 Task: Look for vegan products only.
Action: Mouse moved to (23, 70)
Screenshot: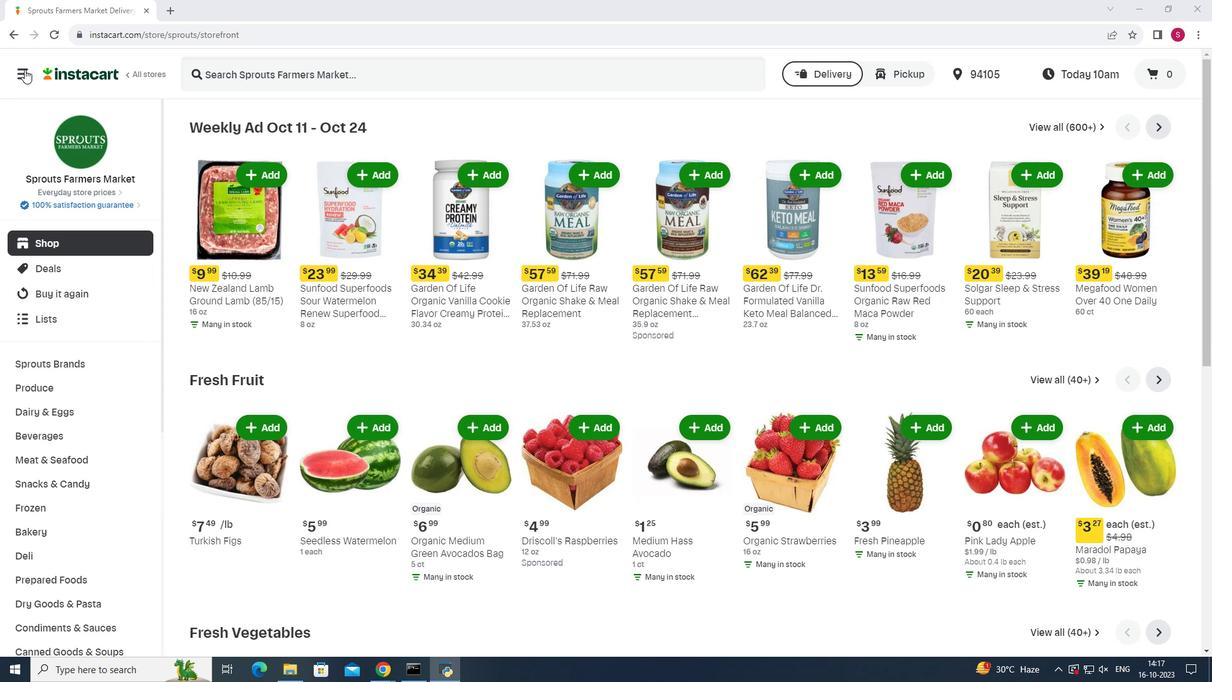 
Action: Mouse pressed left at (23, 70)
Screenshot: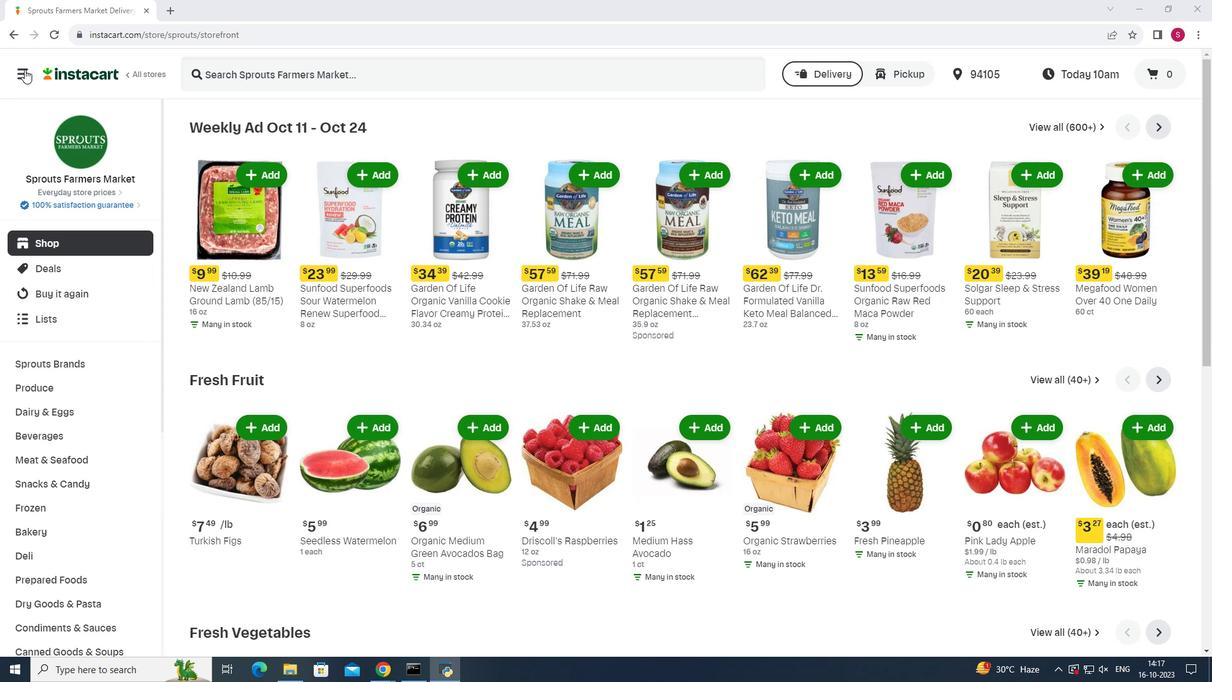 
Action: Mouse moved to (85, 324)
Screenshot: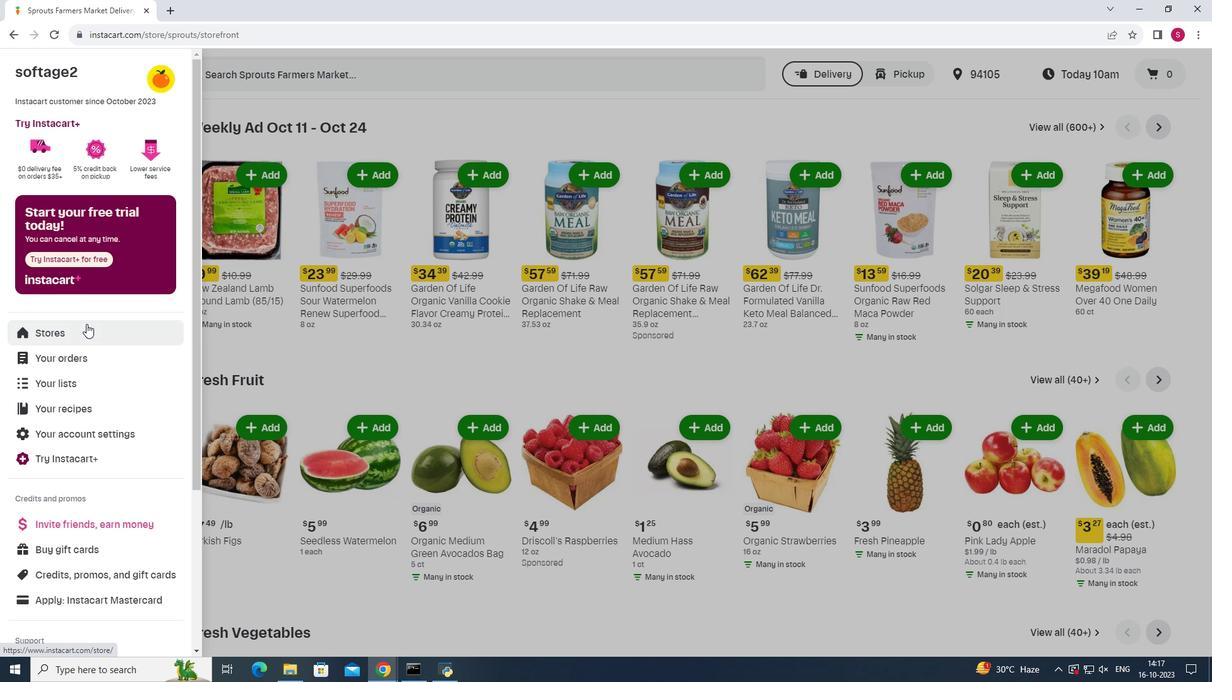 
Action: Mouse pressed left at (85, 324)
Screenshot: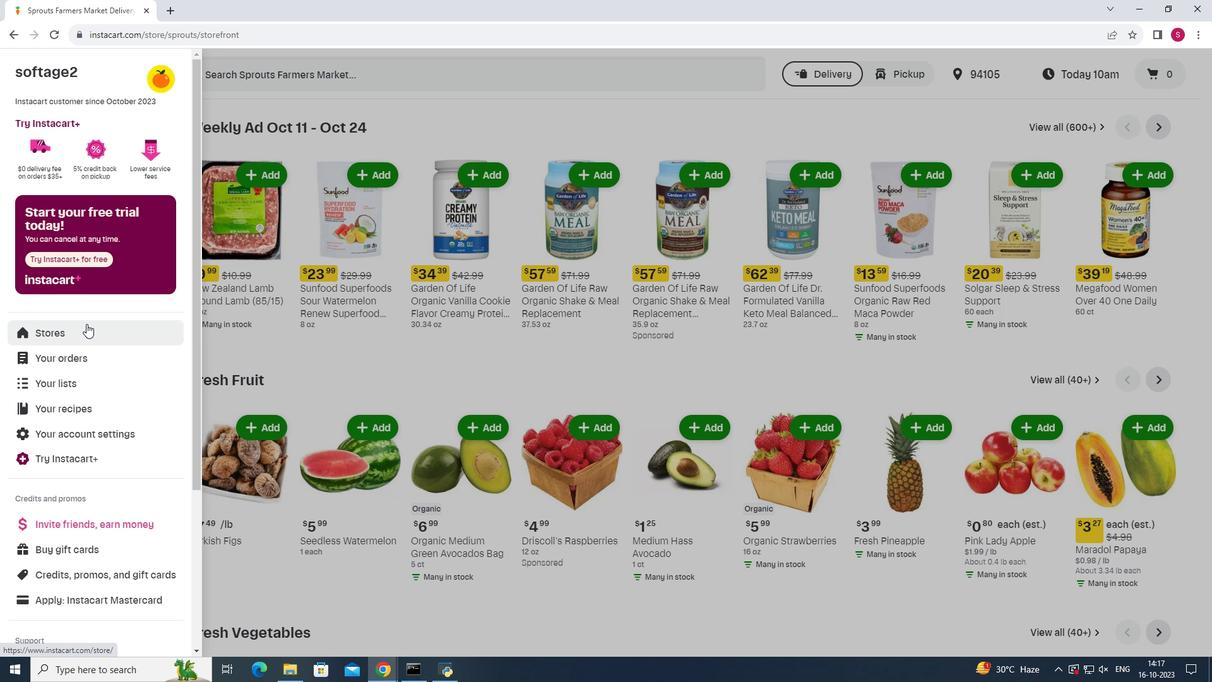 
Action: Mouse moved to (296, 114)
Screenshot: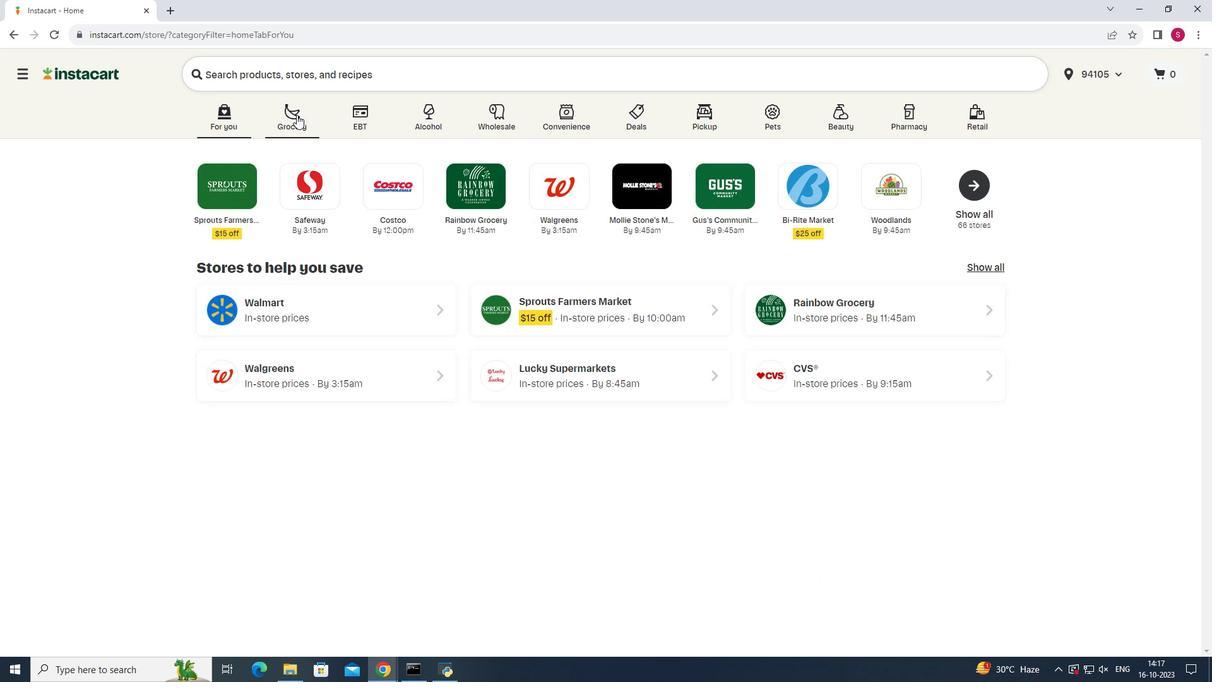 
Action: Mouse pressed left at (296, 114)
Screenshot: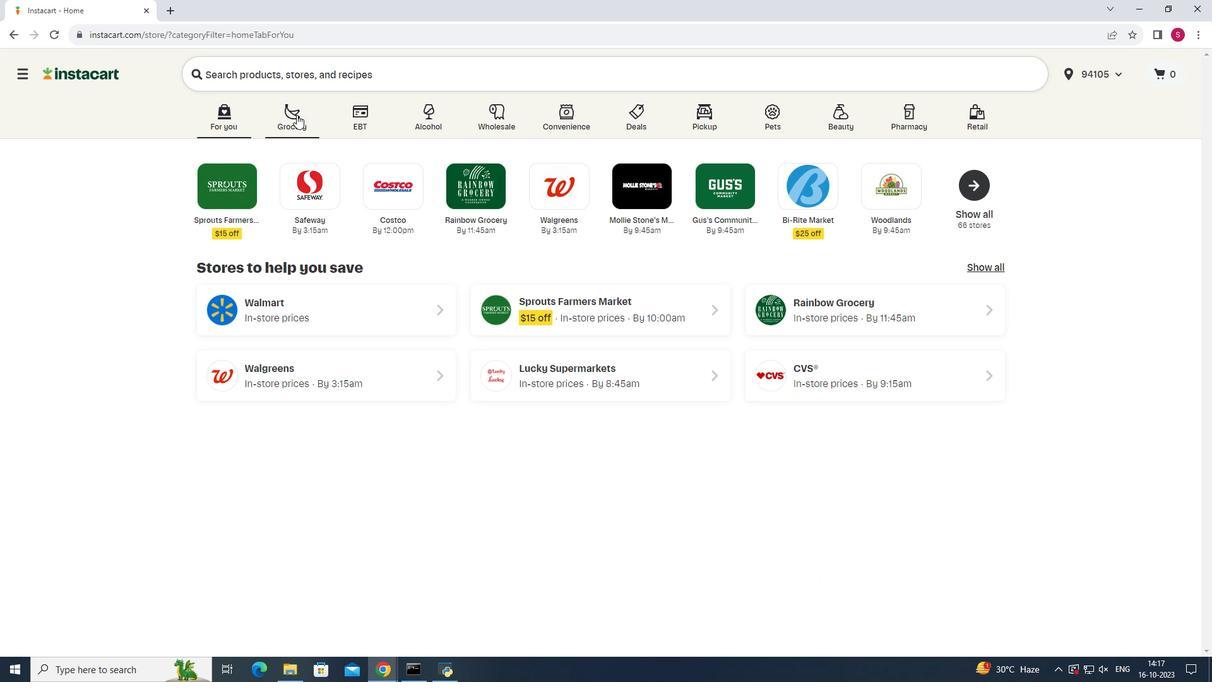 
Action: Mouse moved to (836, 181)
Screenshot: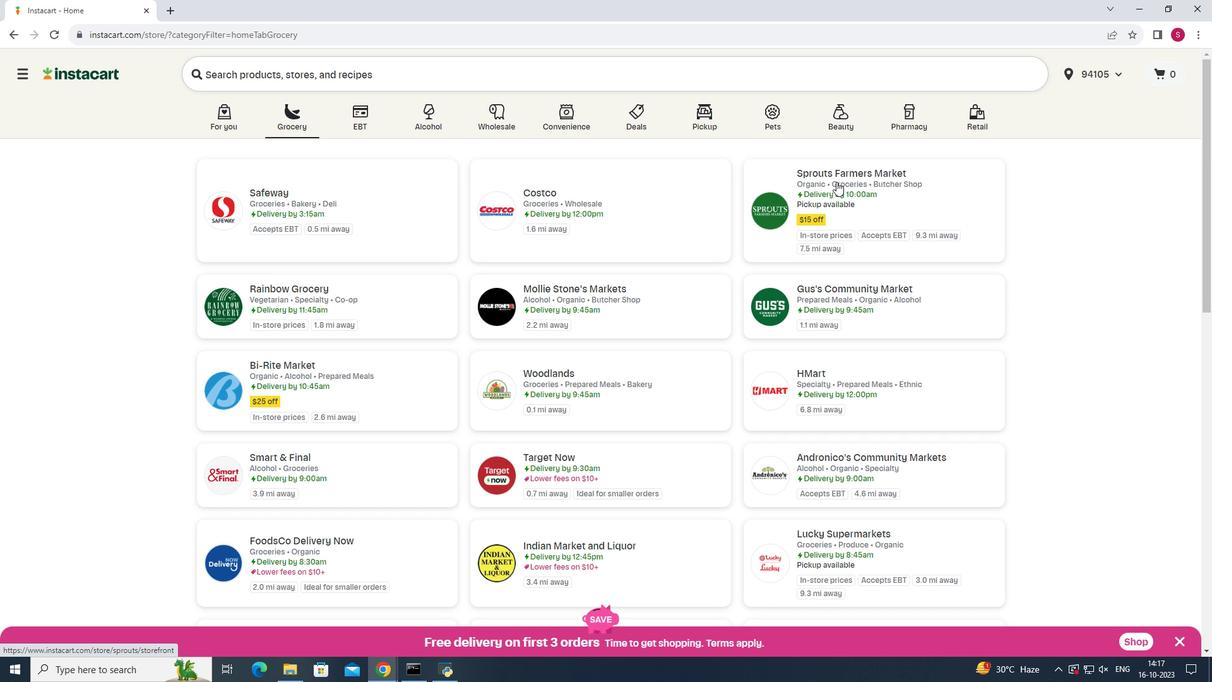 
Action: Mouse pressed left at (836, 181)
Screenshot: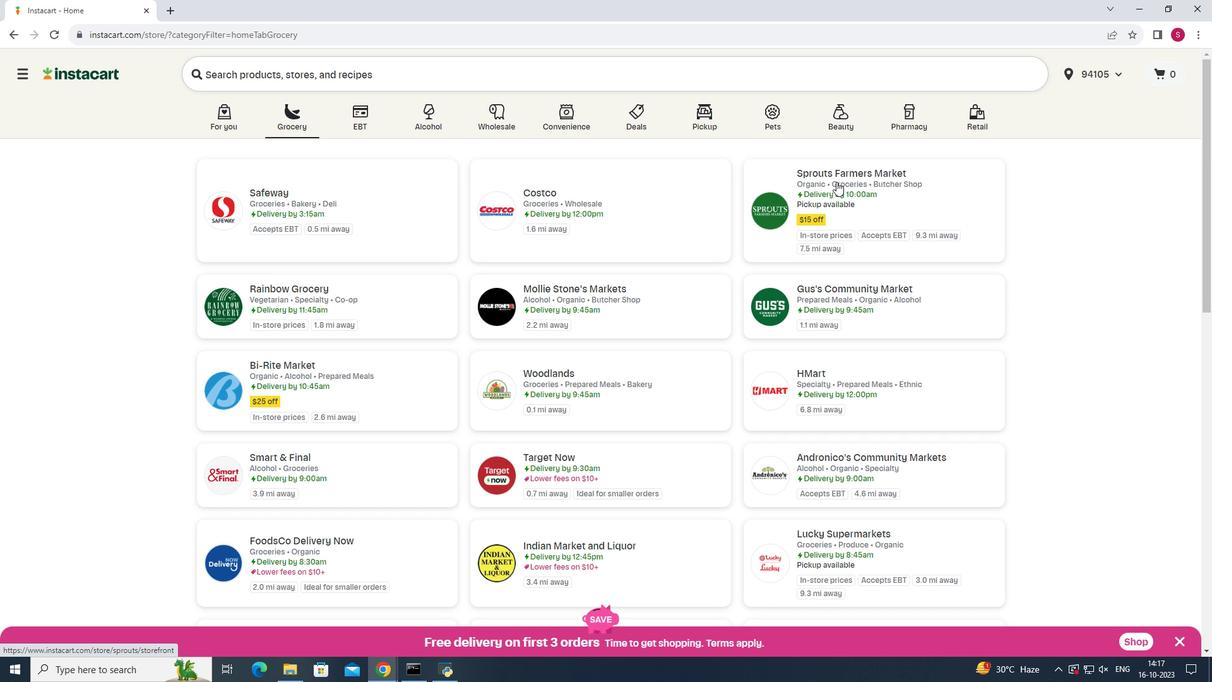 
Action: Mouse moved to (73, 457)
Screenshot: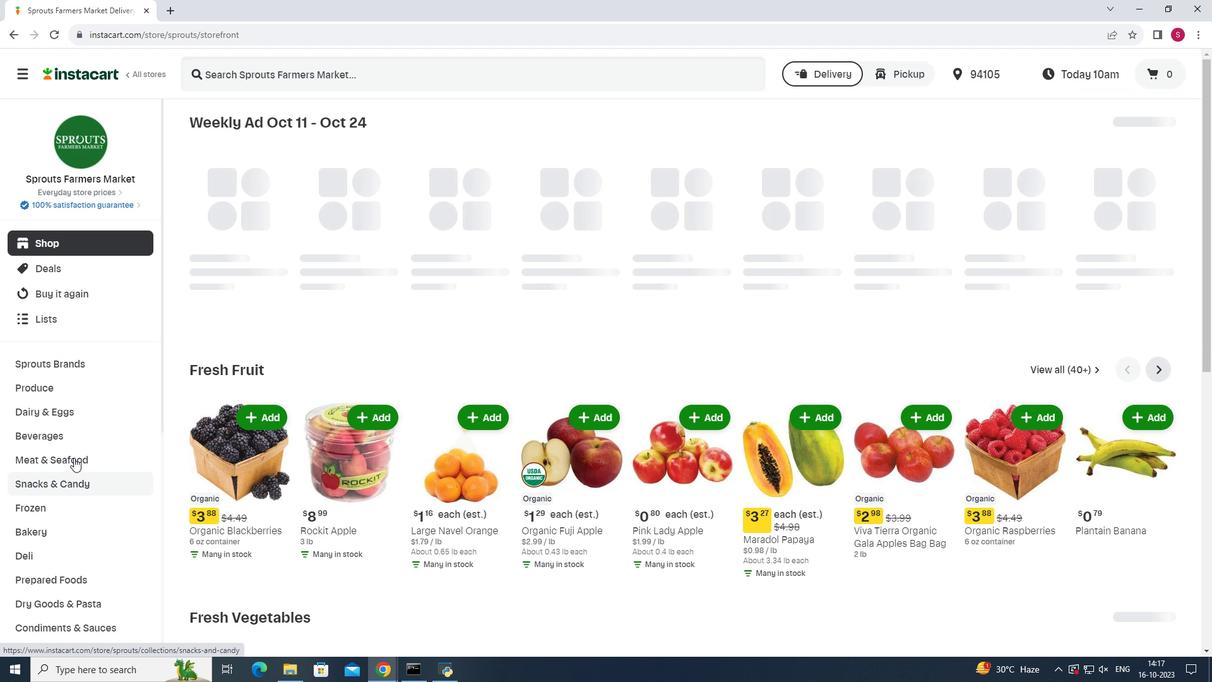
Action: Mouse pressed left at (73, 457)
Screenshot: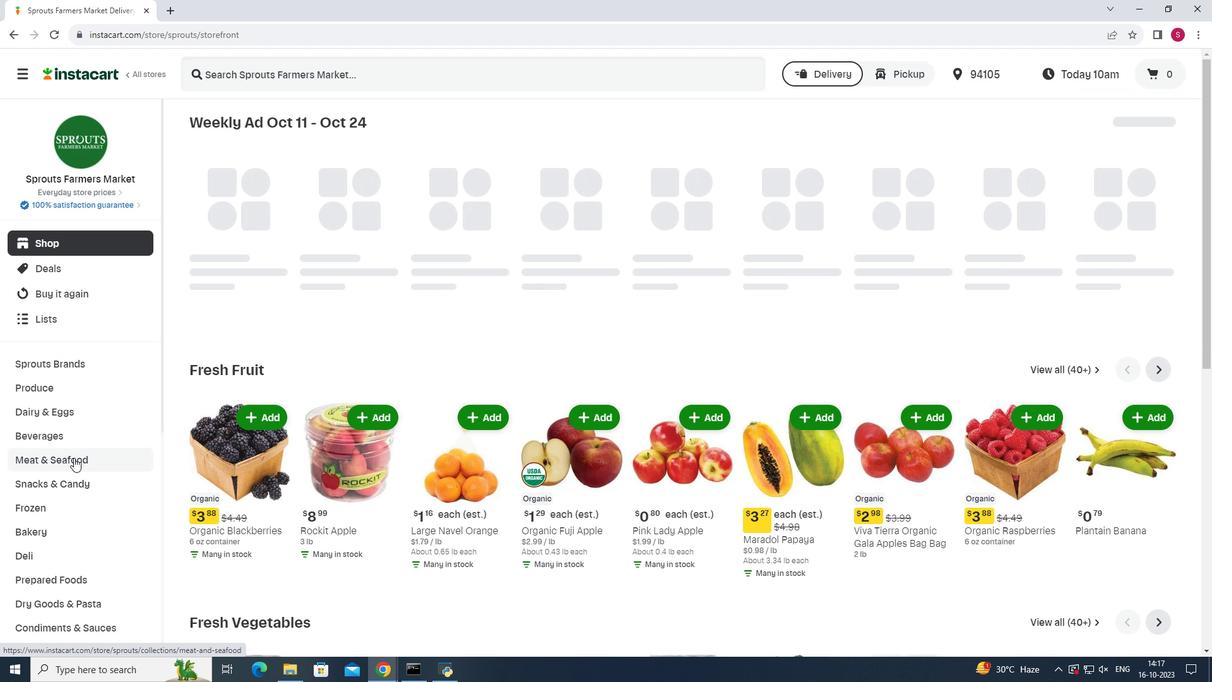 
Action: Mouse moved to (915, 155)
Screenshot: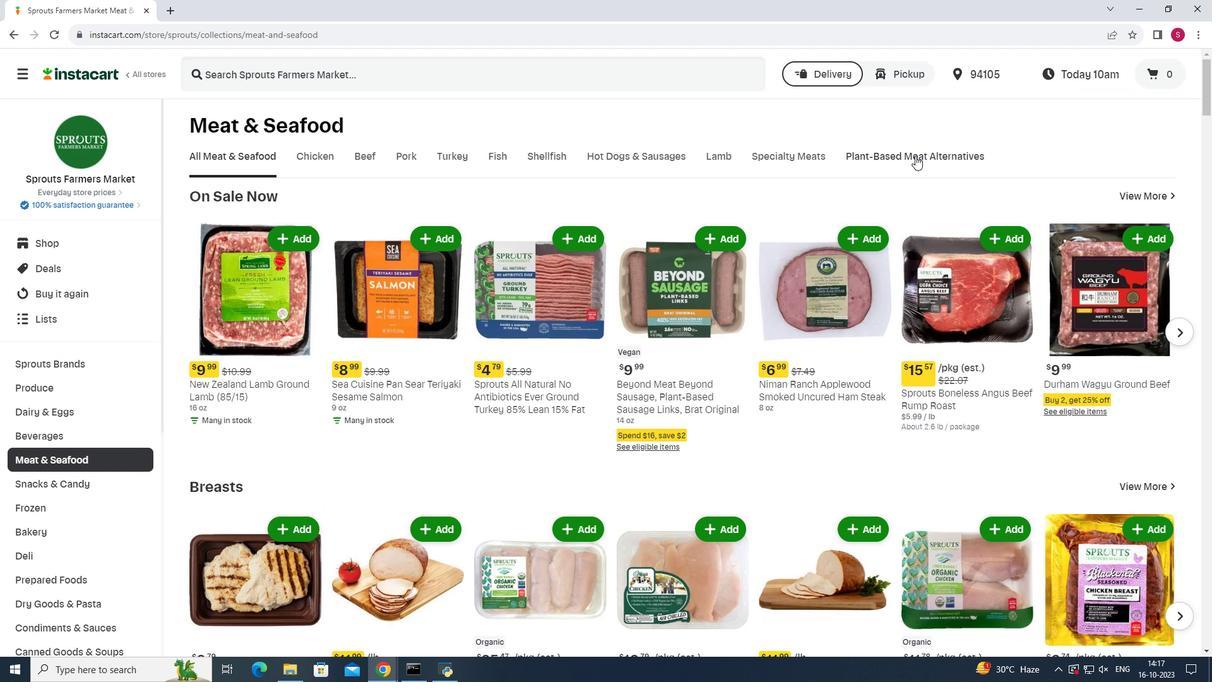 
Action: Mouse pressed left at (915, 155)
Screenshot: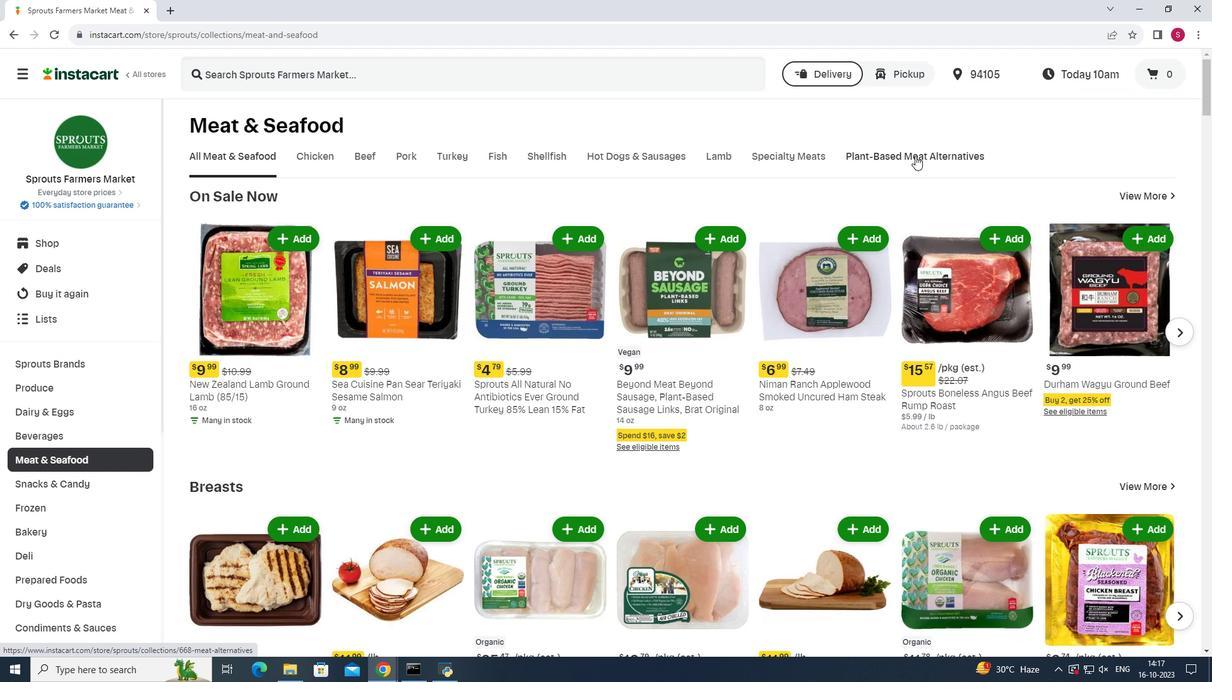 
Action: Mouse moved to (368, 209)
Screenshot: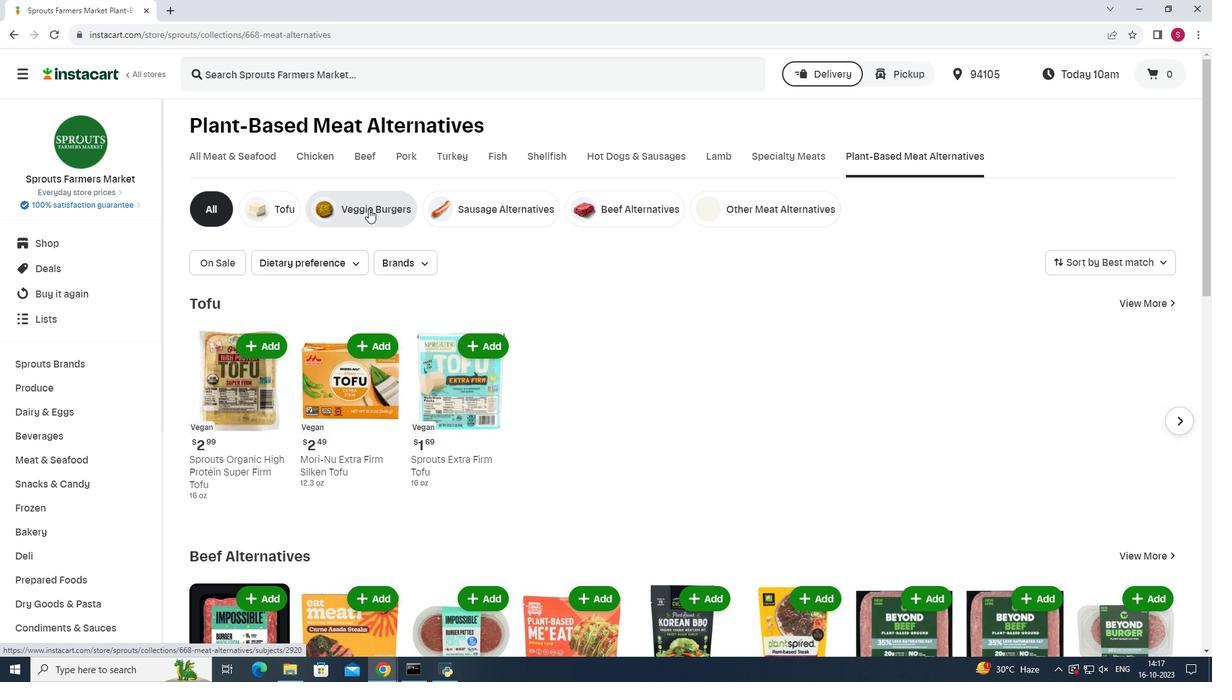 
Action: Mouse pressed left at (368, 209)
Screenshot: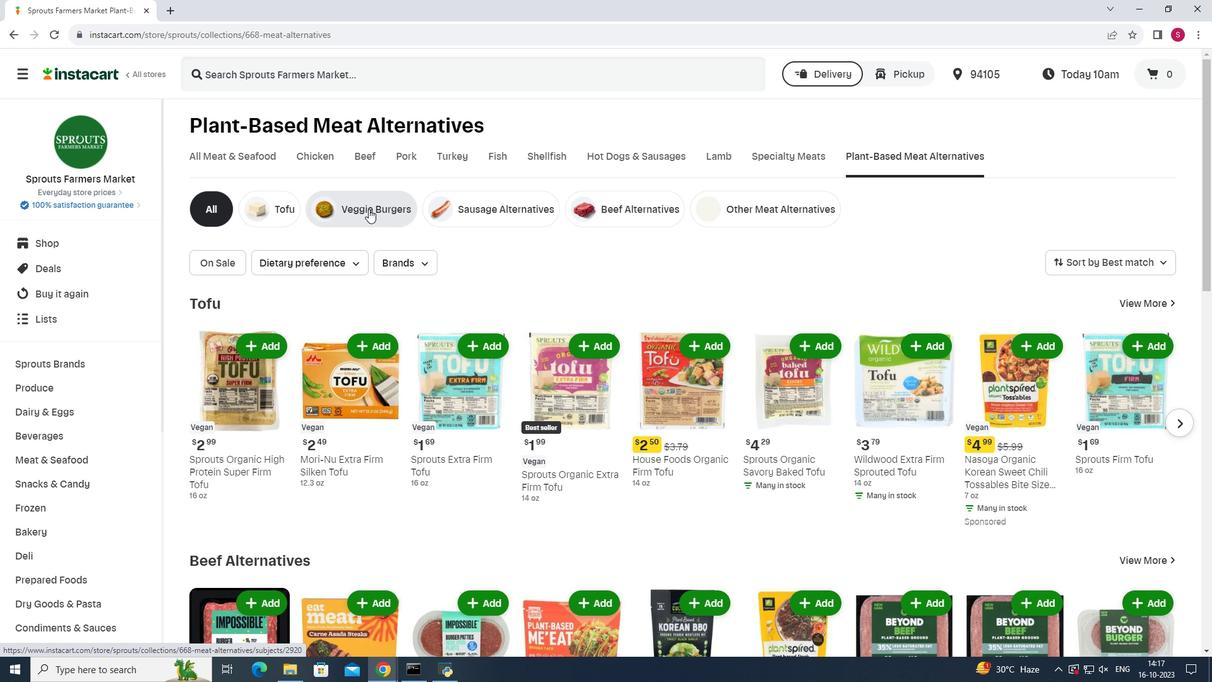 
Action: Mouse moved to (356, 259)
Screenshot: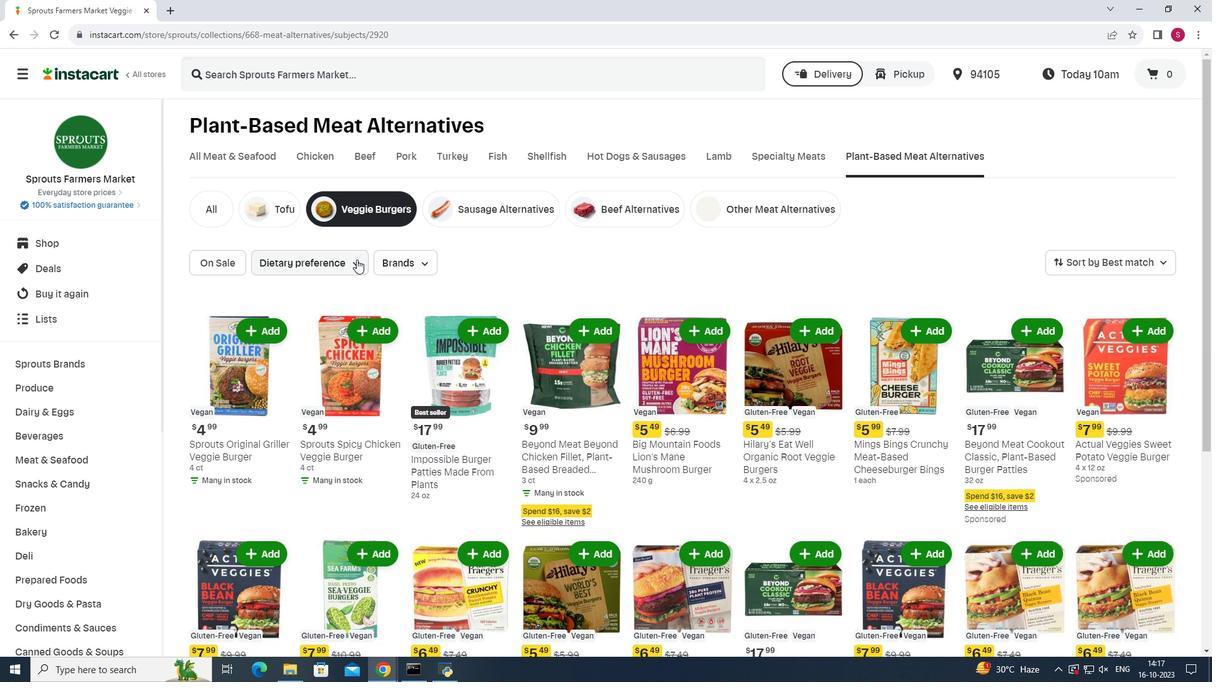 
Action: Mouse pressed left at (356, 259)
Screenshot: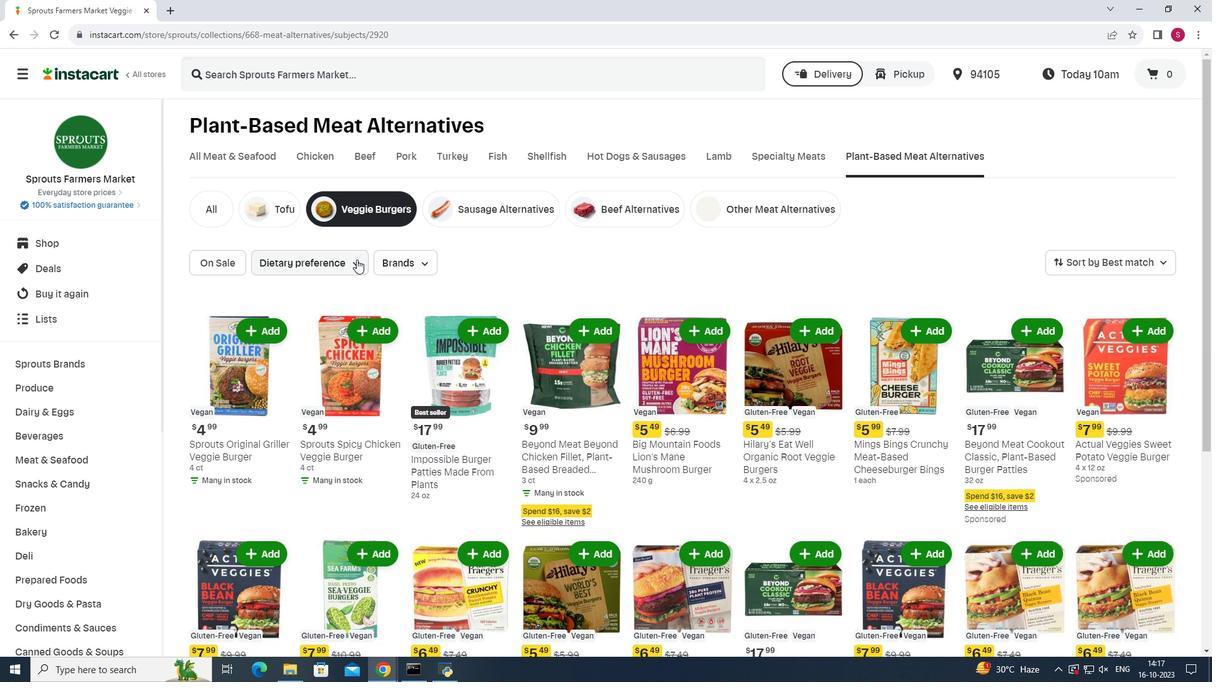 
Action: Mouse moved to (266, 300)
Screenshot: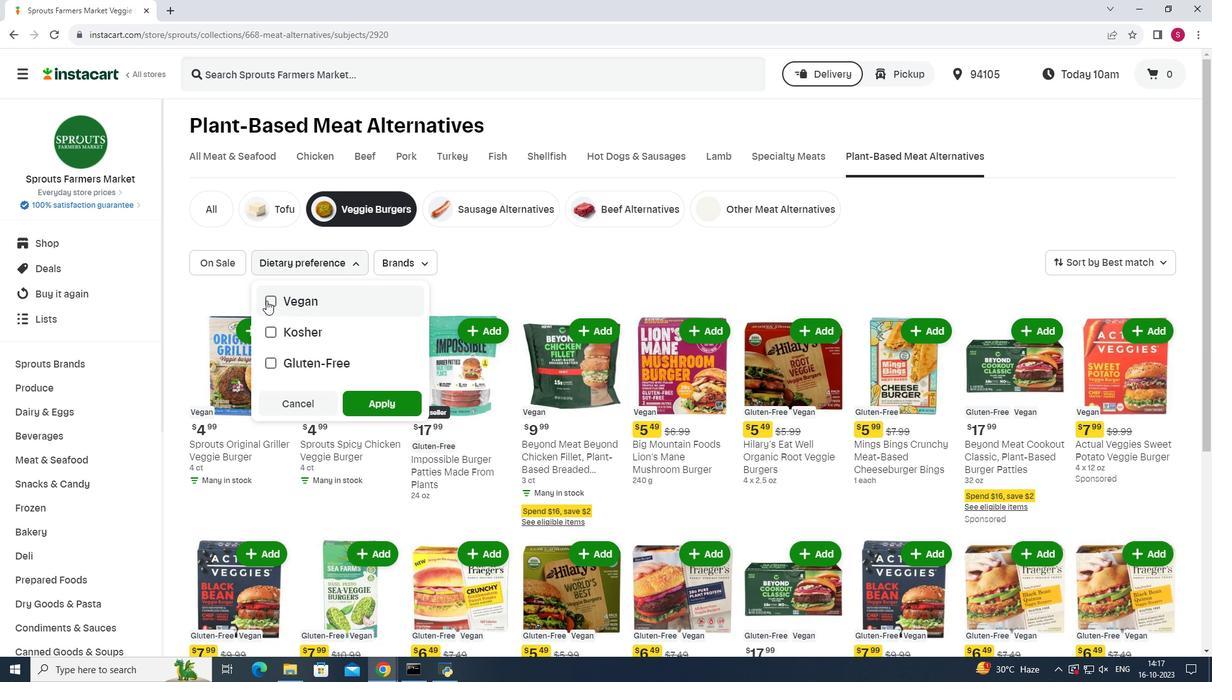 
Action: Mouse pressed left at (266, 300)
Screenshot: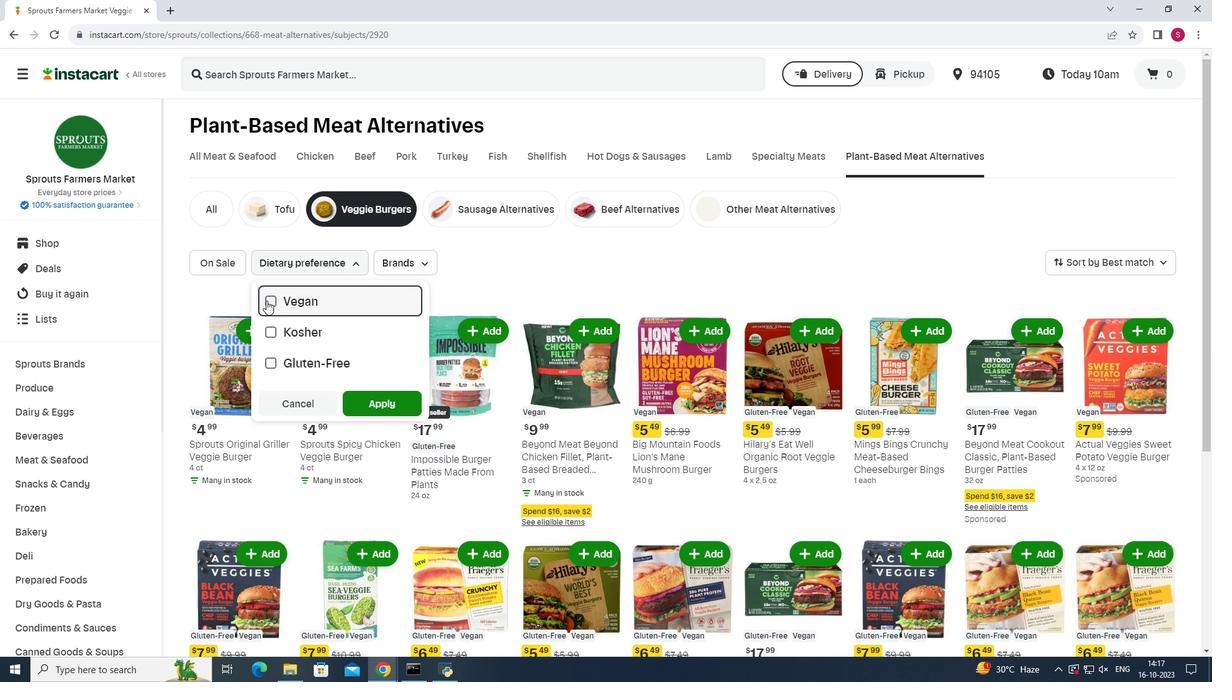 
Action: Mouse moved to (388, 401)
Screenshot: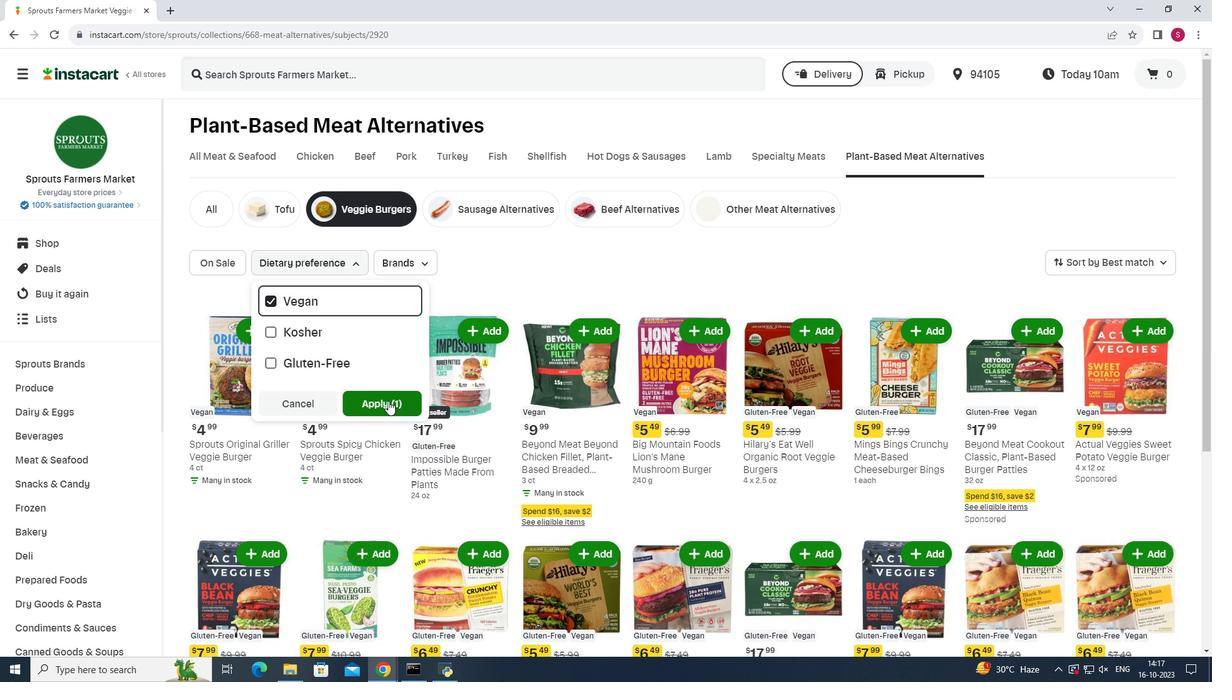 
Action: Mouse pressed left at (388, 401)
Screenshot: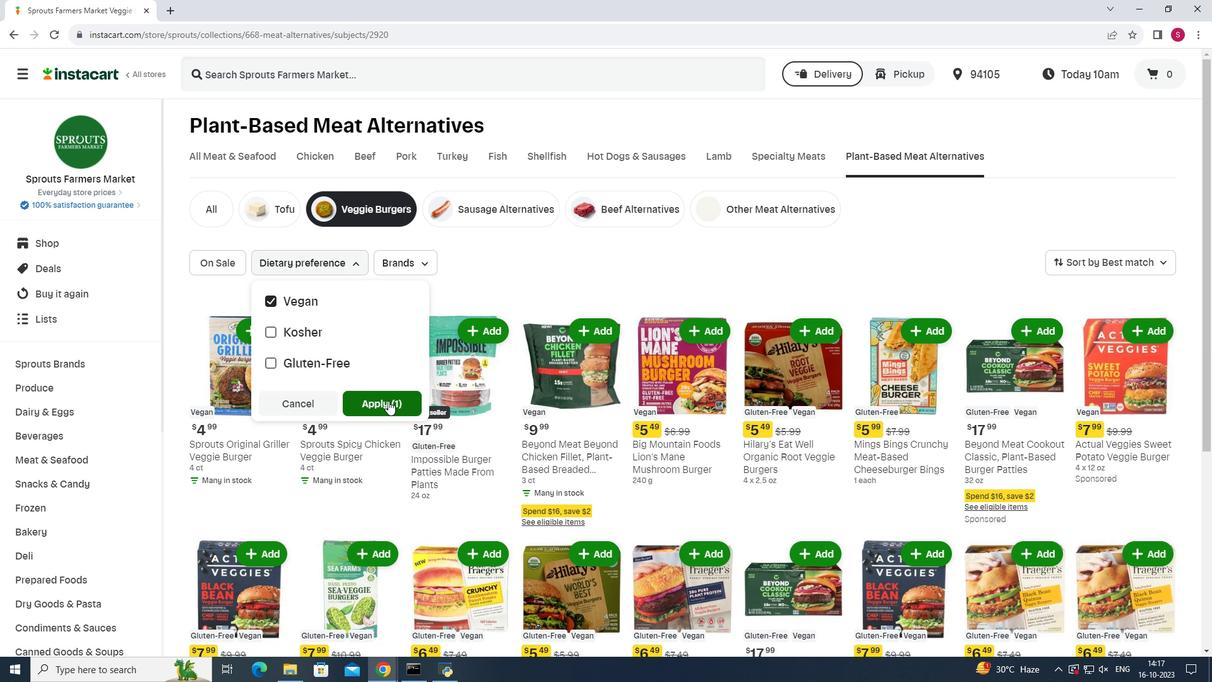 
Action: Mouse moved to (526, 266)
Screenshot: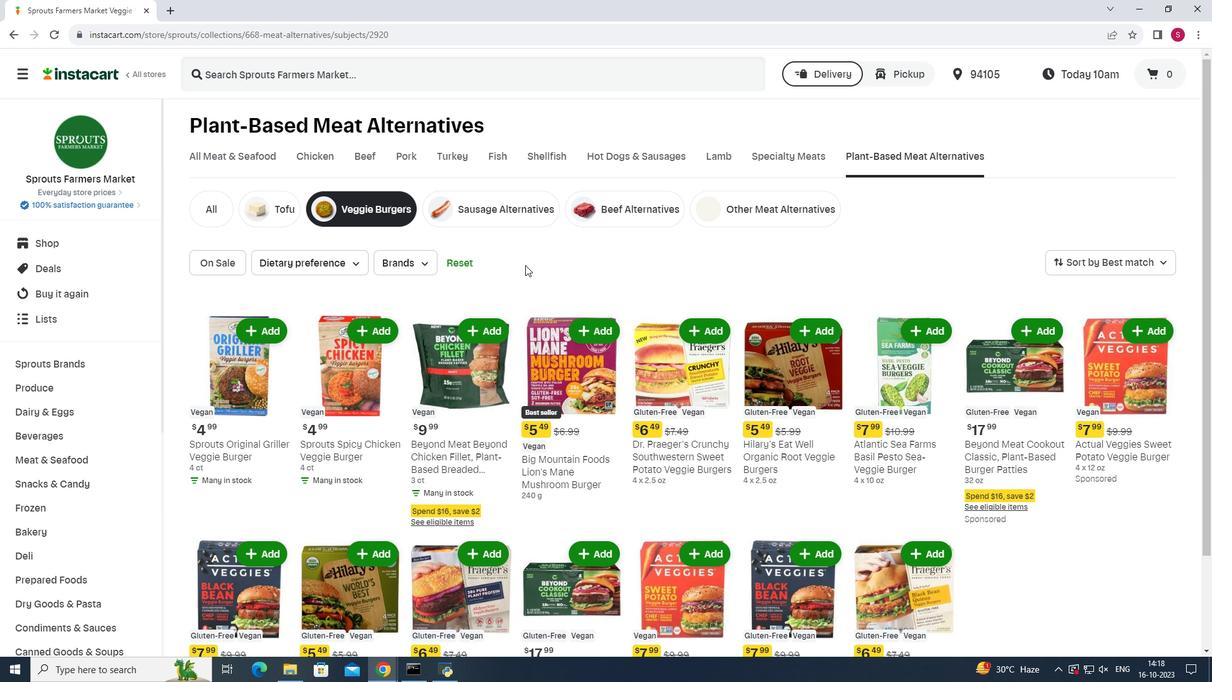 
